 Task: Look for properties with tv facilities.
Action: Mouse moved to (806, 242)
Screenshot: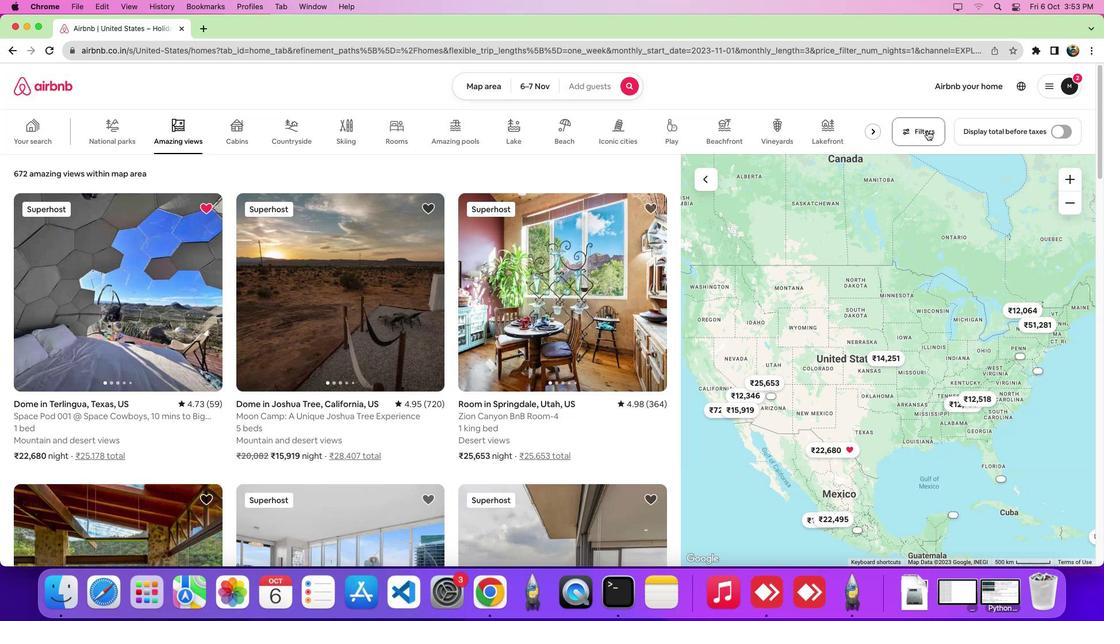 
Action: Mouse pressed left at (806, 242)
Screenshot: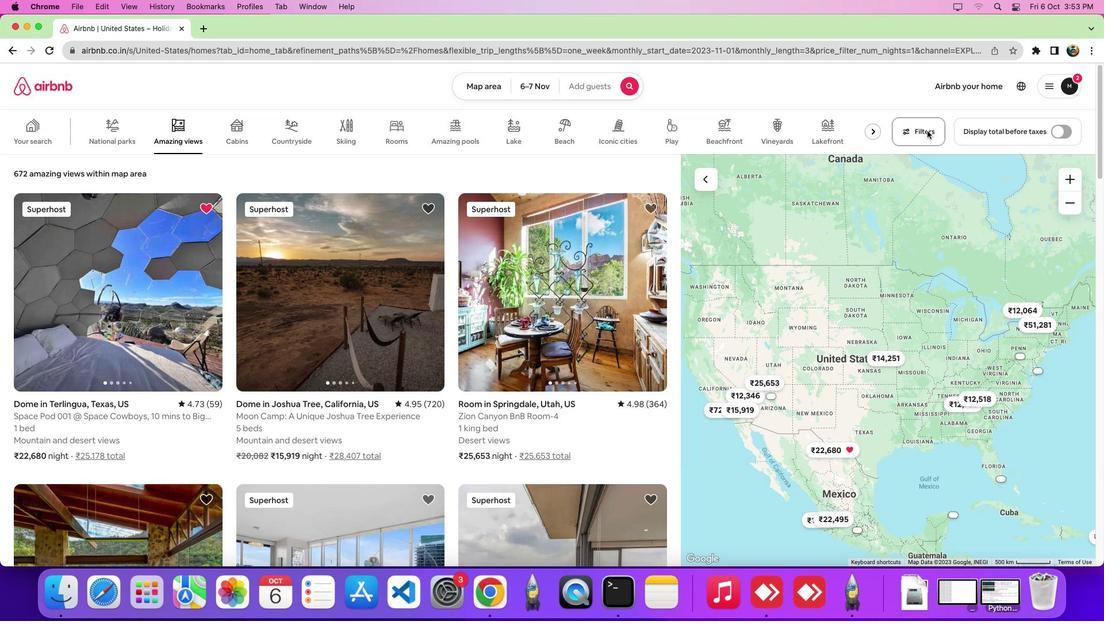 
Action: Mouse moved to (548, 280)
Screenshot: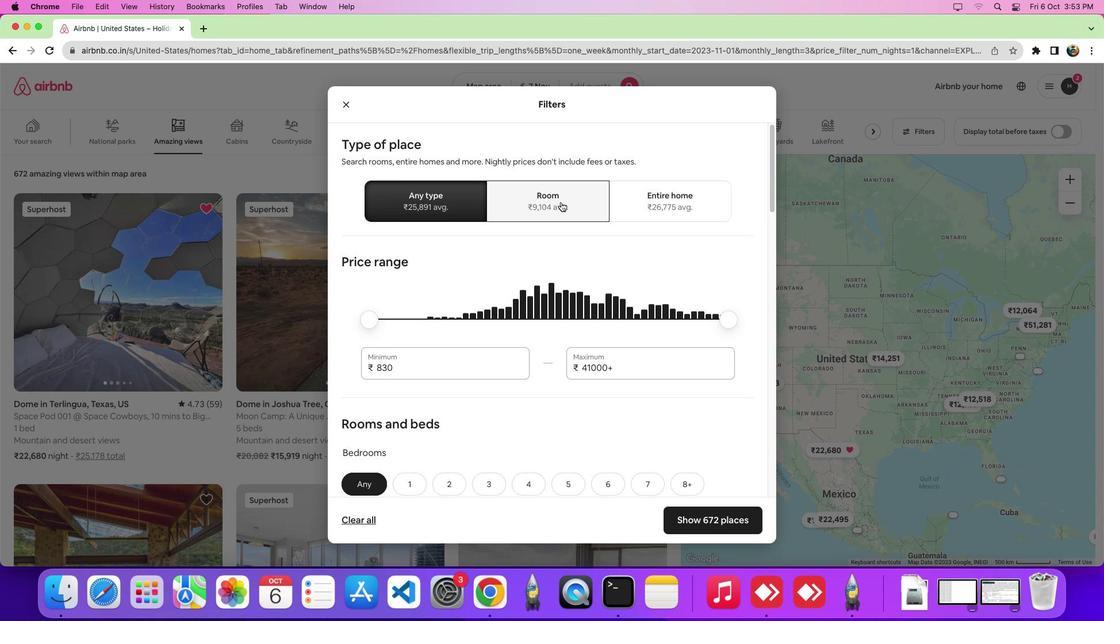 
Action: Mouse pressed left at (548, 280)
Screenshot: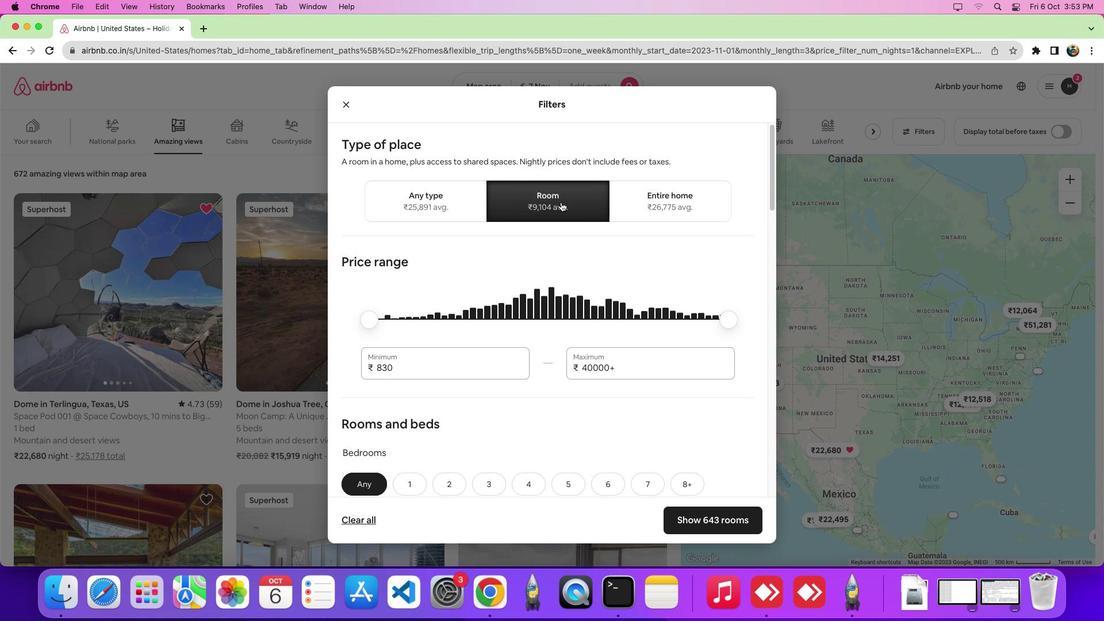 
Action: Mouse moved to (560, 337)
Screenshot: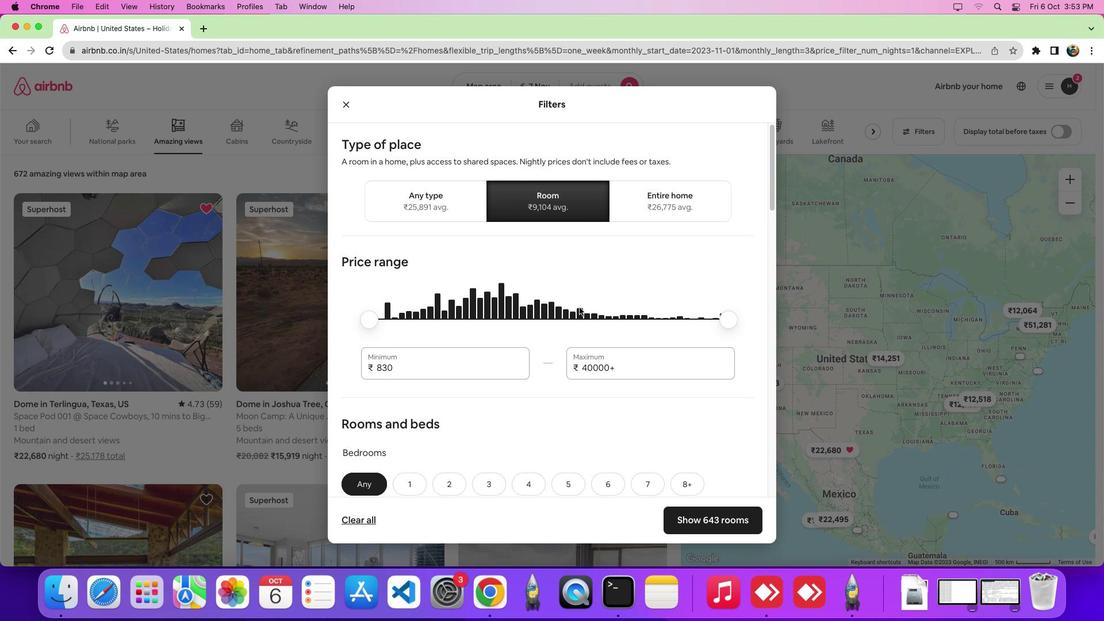 
Action: Mouse scrolled (560, 337) with delta (151, 173)
Screenshot: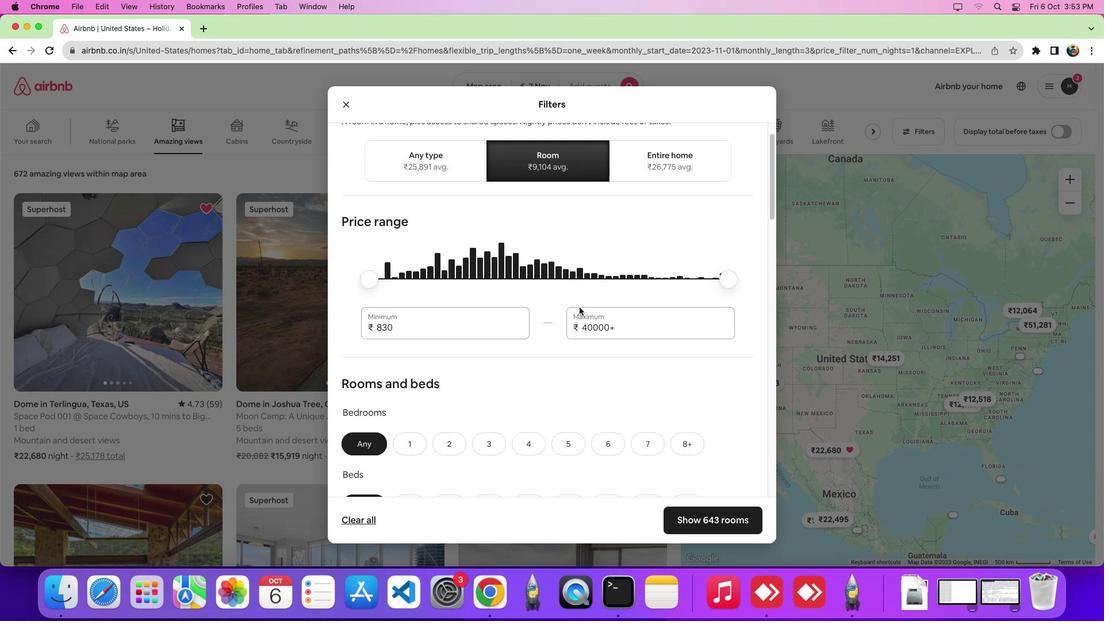 
Action: Mouse scrolled (560, 337) with delta (151, 173)
Screenshot: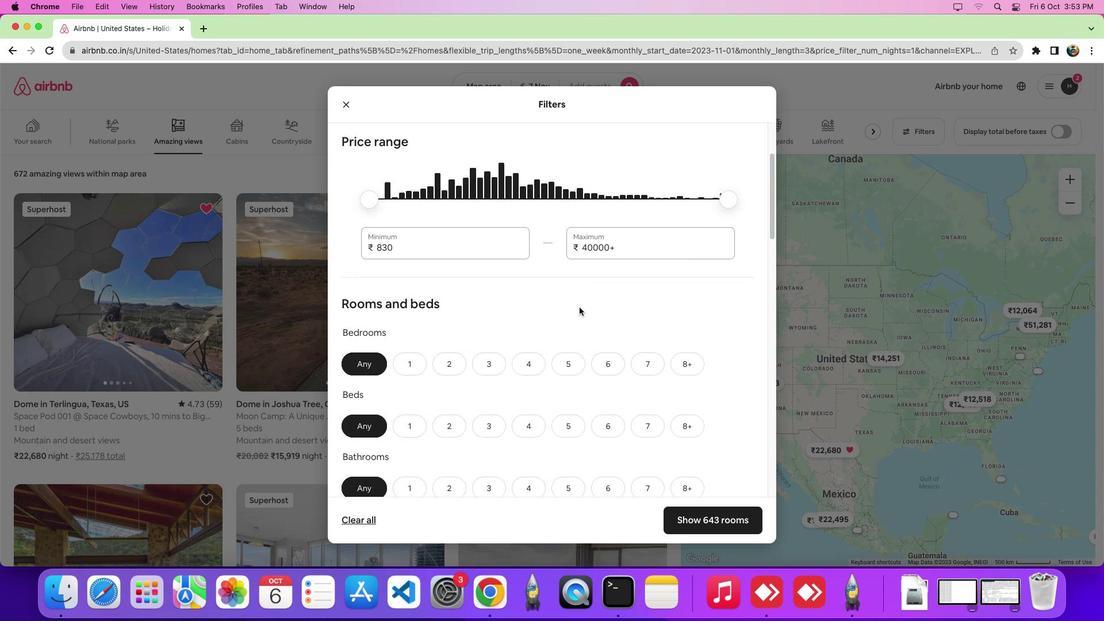 
Action: Mouse scrolled (560, 337) with delta (151, 171)
Screenshot: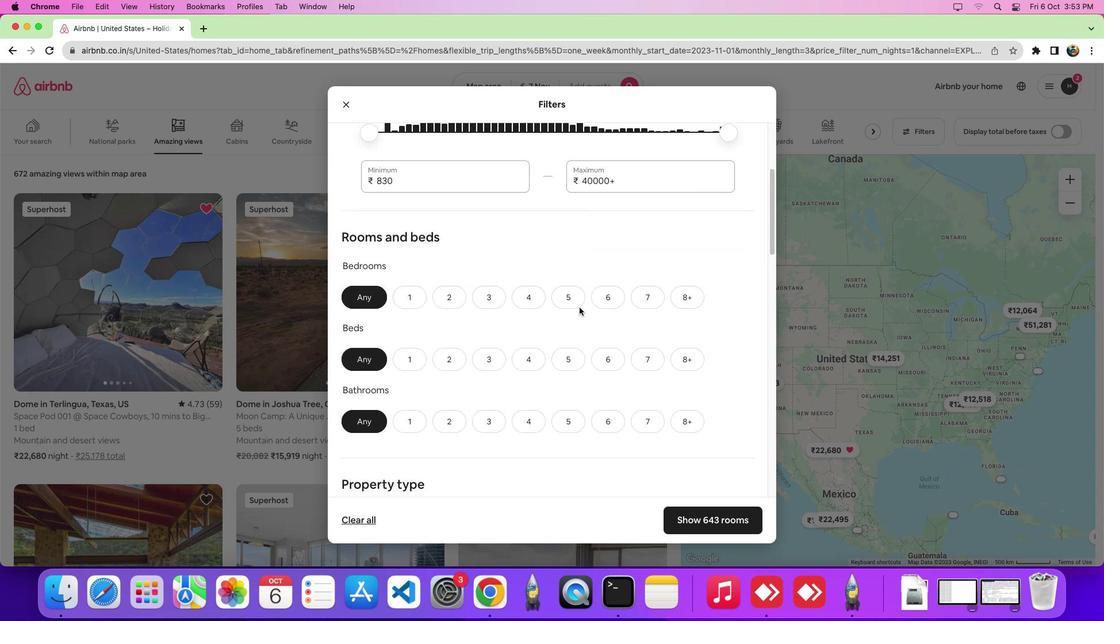 
Action: Mouse scrolled (560, 337) with delta (151, 171)
Screenshot: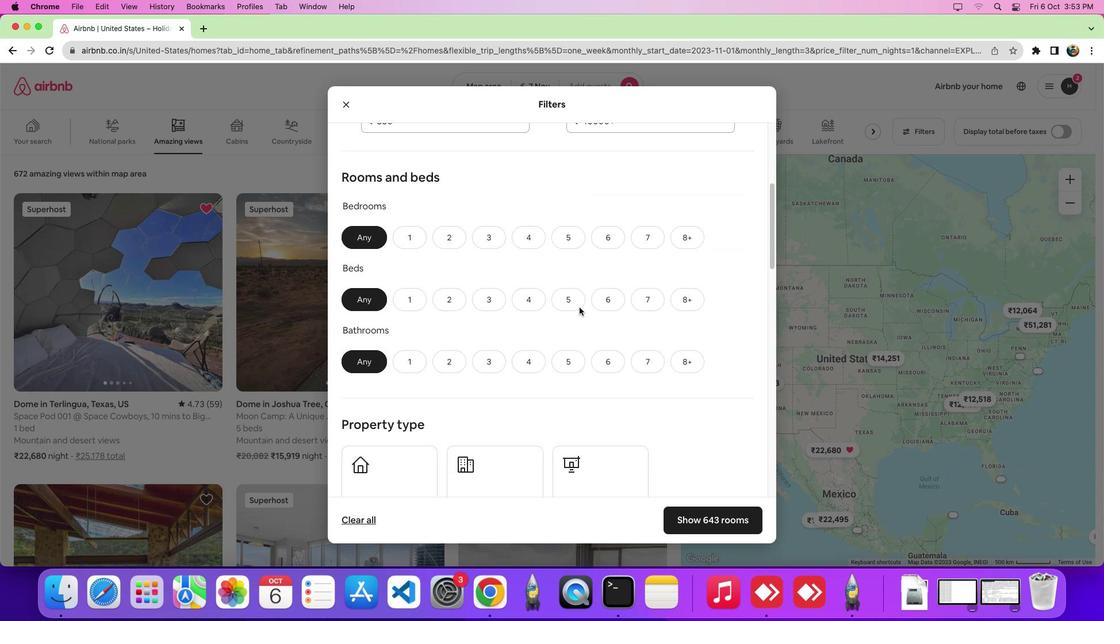 
Action: Mouse scrolled (560, 337) with delta (151, 173)
Screenshot: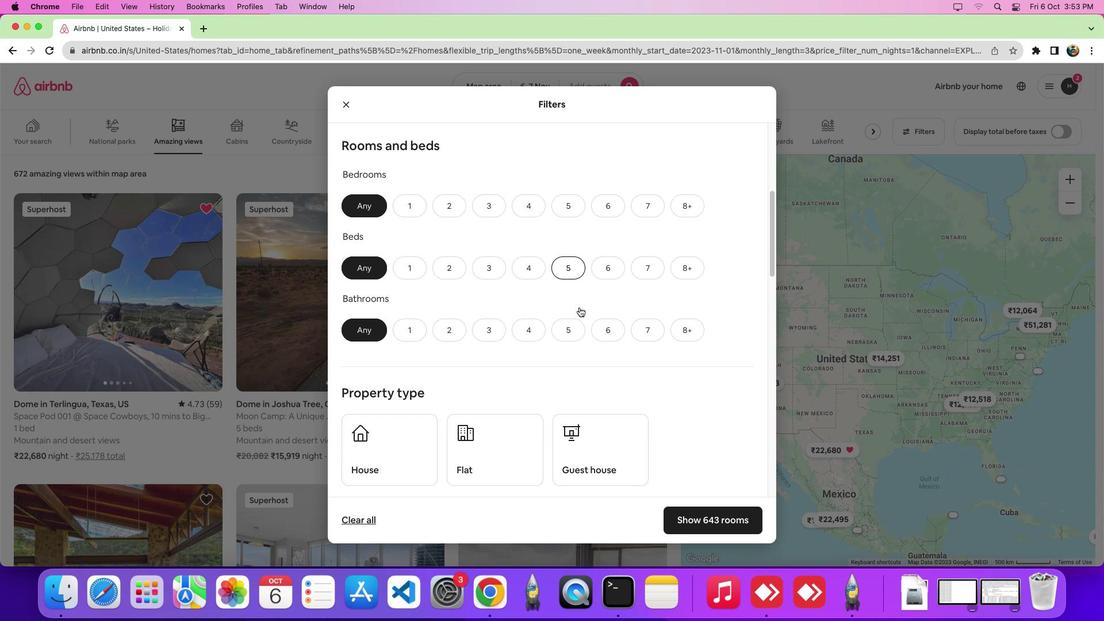 
Action: Mouse scrolled (560, 337) with delta (151, 173)
Screenshot: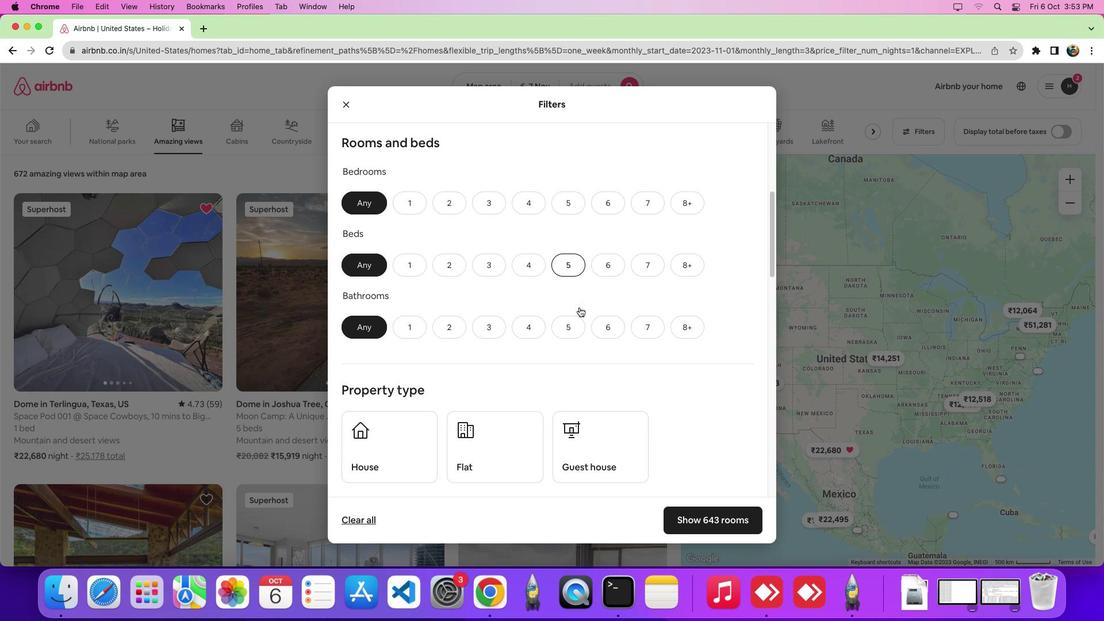 
Action: Mouse scrolled (560, 337) with delta (151, 173)
Screenshot: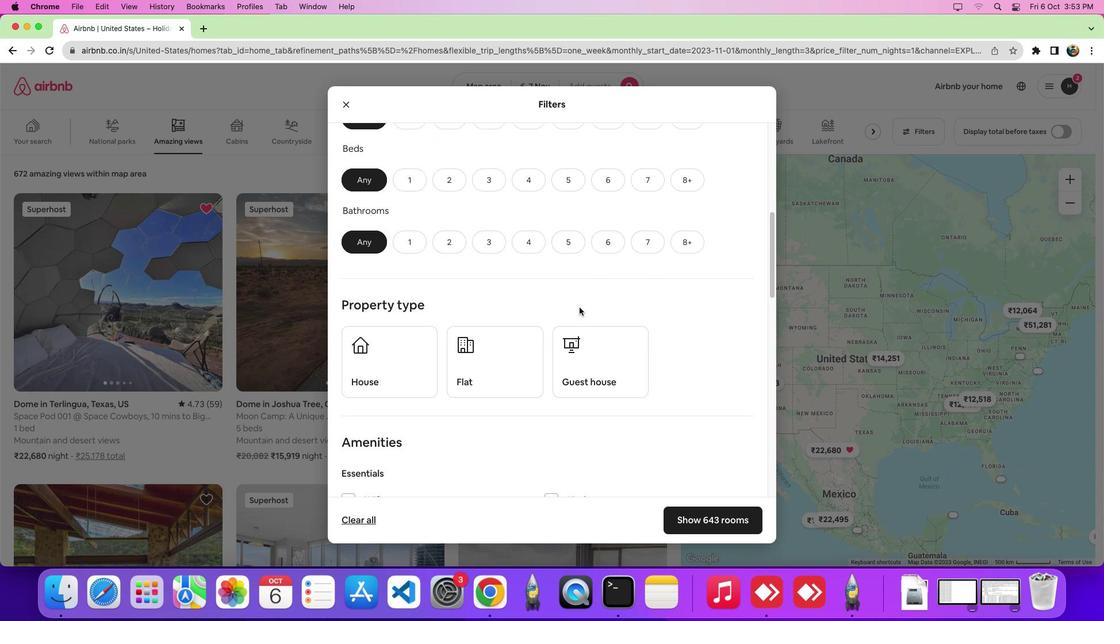 
Action: Mouse scrolled (560, 337) with delta (151, 173)
Screenshot: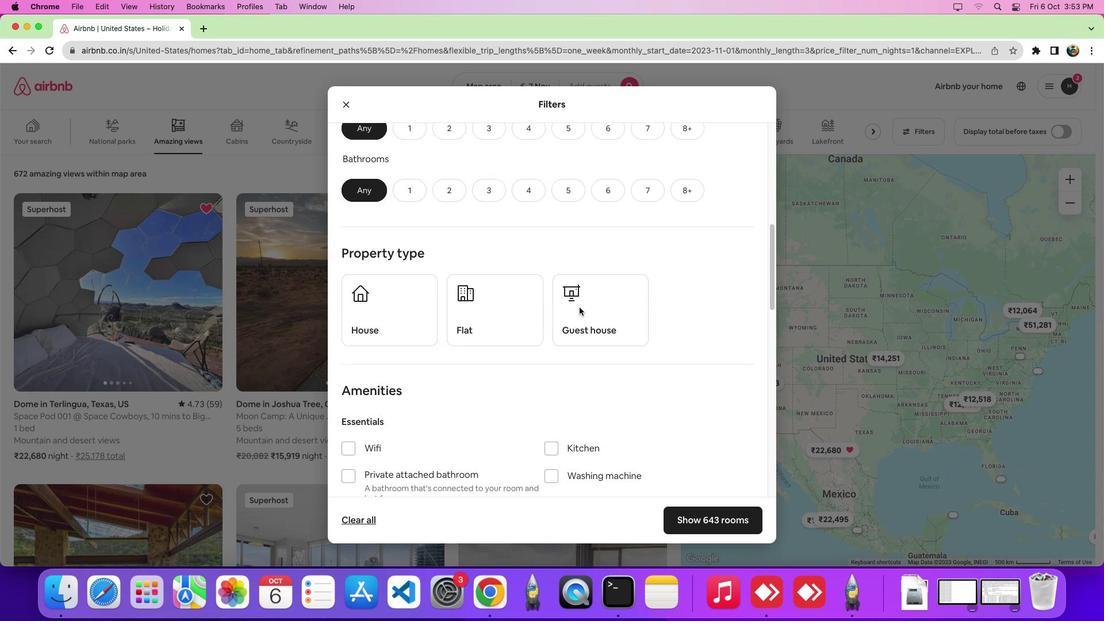 
Action: Mouse scrolled (560, 337) with delta (151, 171)
Screenshot: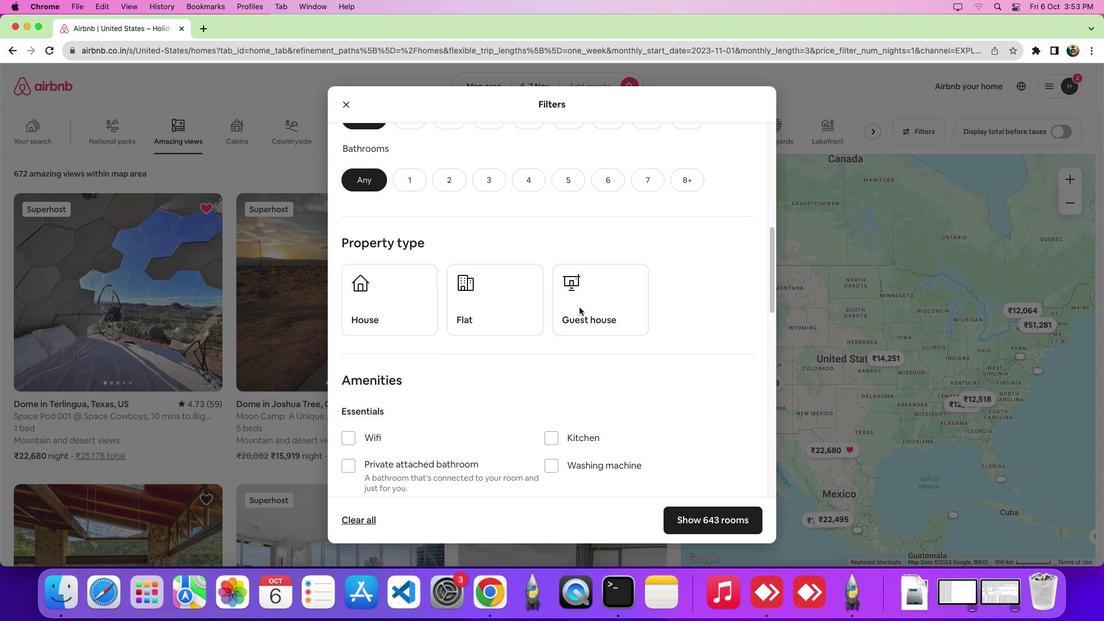 
Action: Mouse scrolled (560, 337) with delta (151, 173)
Screenshot: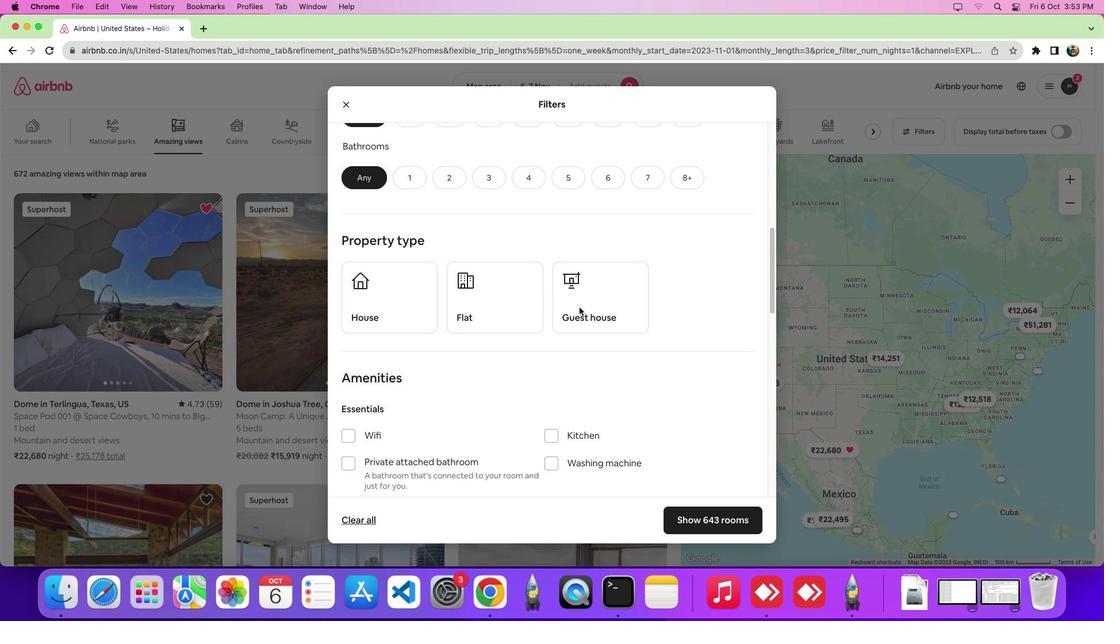 
Action: Mouse scrolled (560, 337) with delta (151, 173)
Screenshot: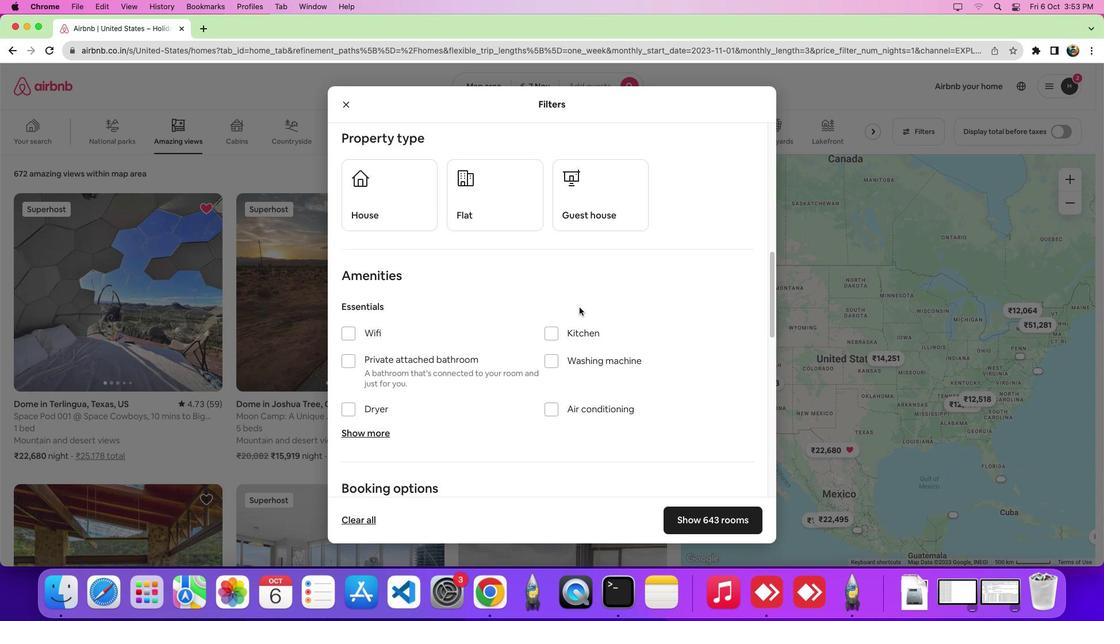 
Action: Mouse scrolled (560, 337) with delta (151, 173)
Screenshot: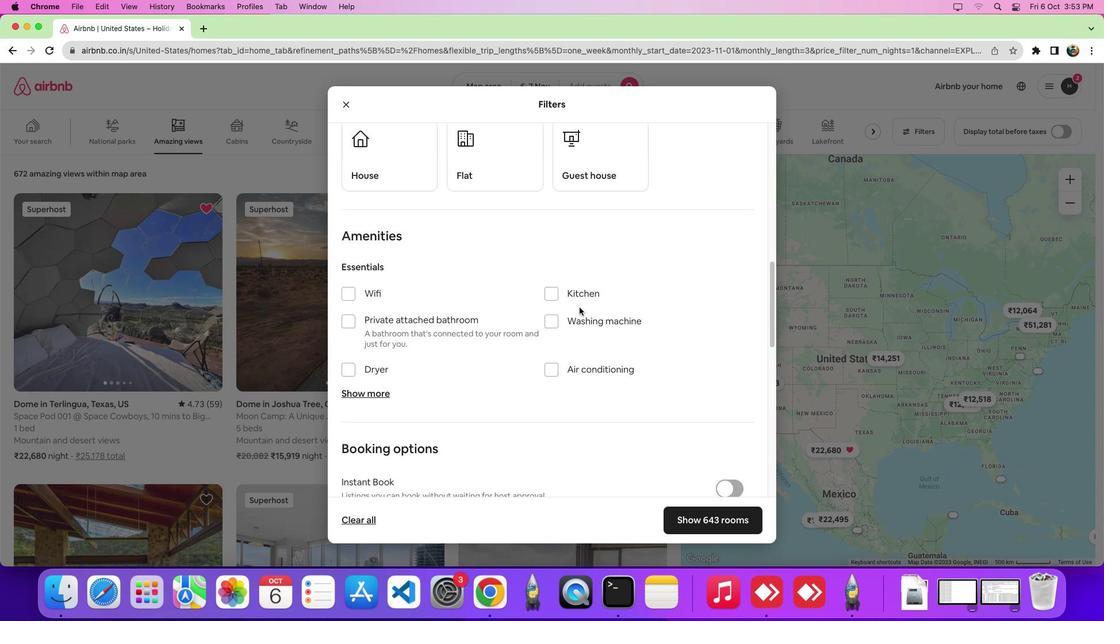 
Action: Mouse scrolled (560, 337) with delta (151, 171)
Screenshot: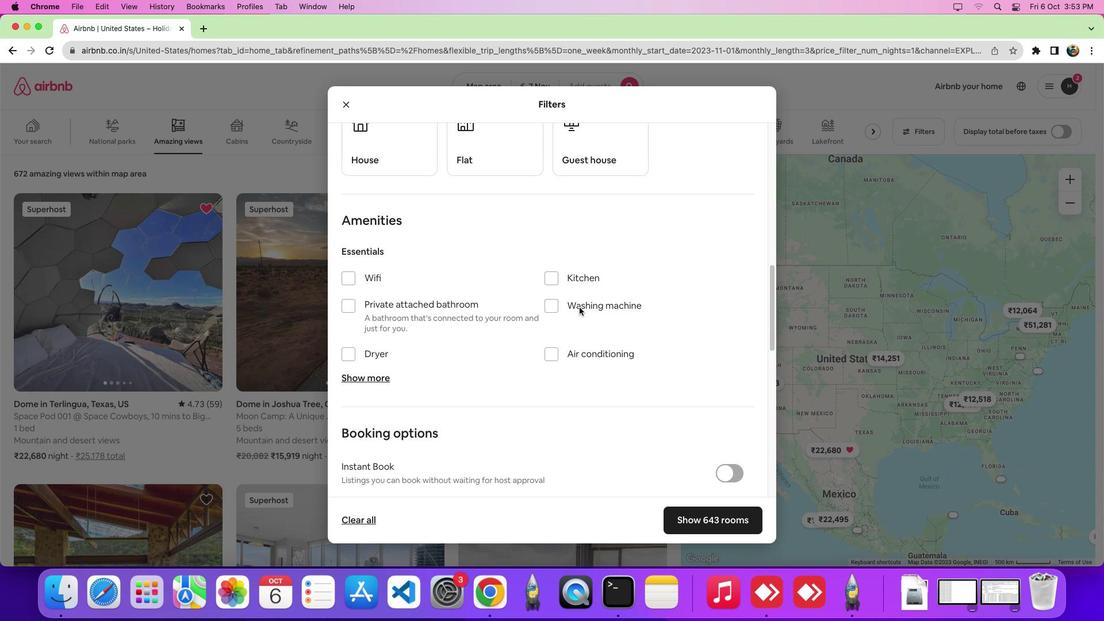 
Action: Mouse moved to (406, 375)
Screenshot: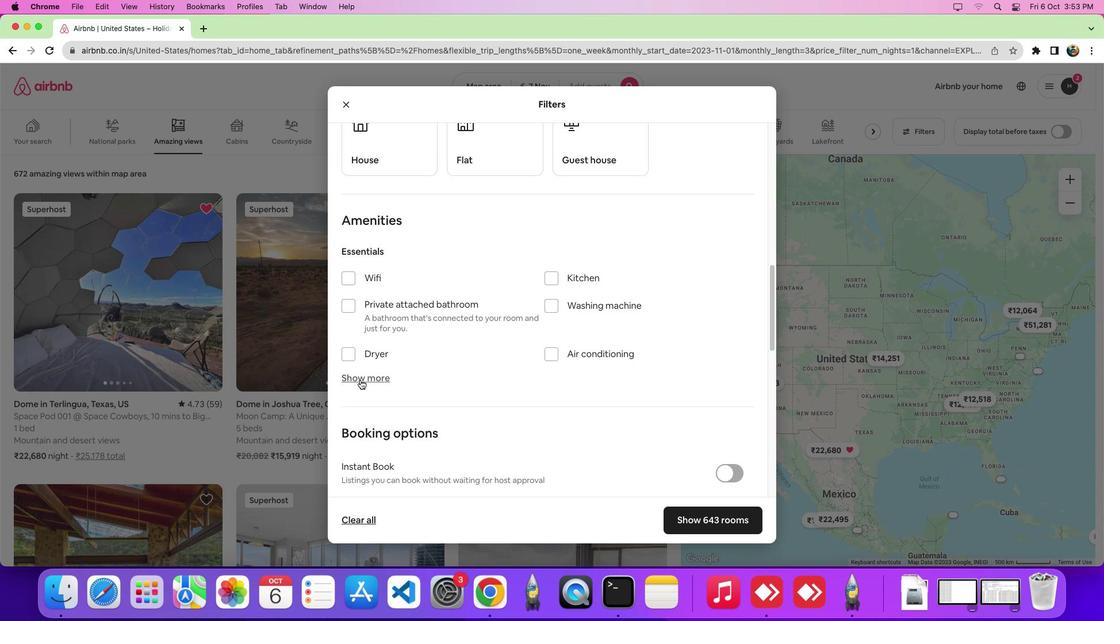 
Action: Mouse pressed left at (406, 375)
Screenshot: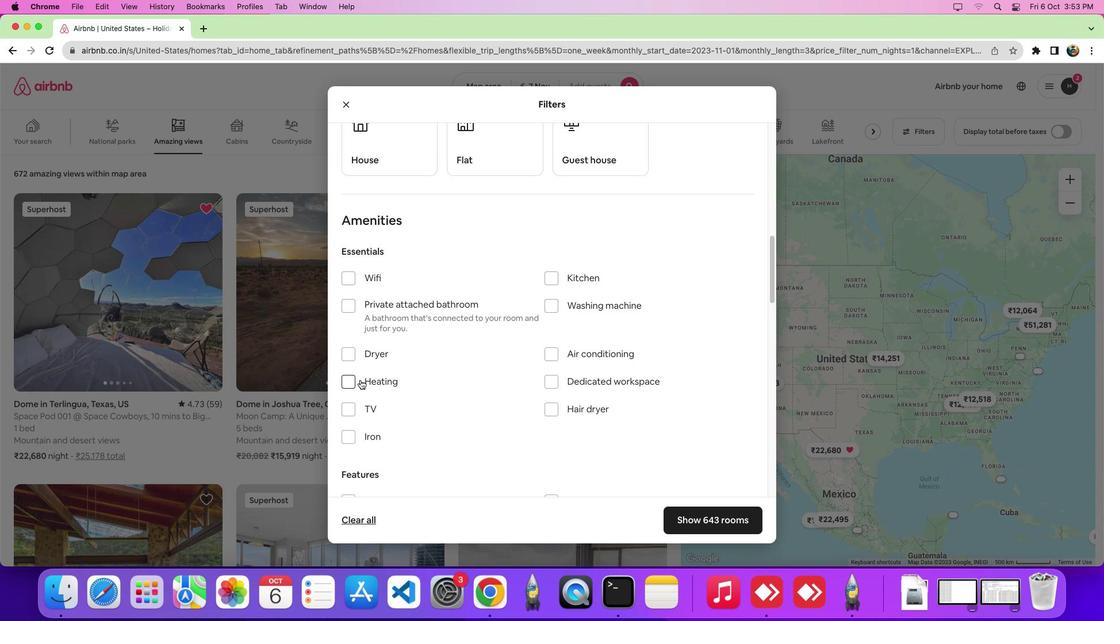 
Action: Mouse moved to (498, 376)
Screenshot: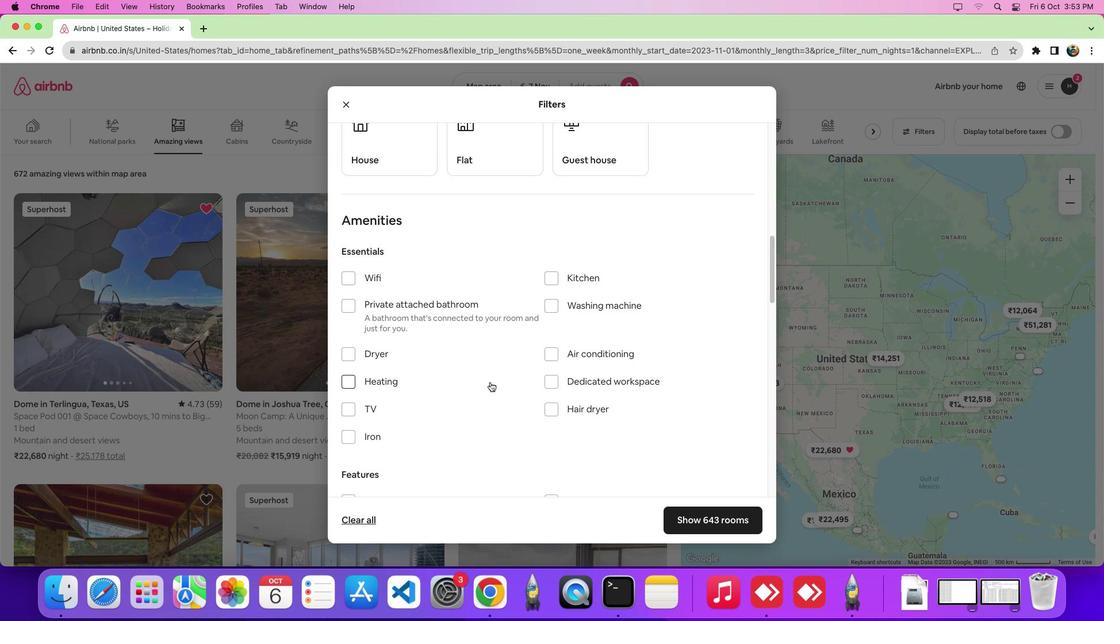 
Action: Mouse scrolled (498, 376) with delta (151, 173)
Screenshot: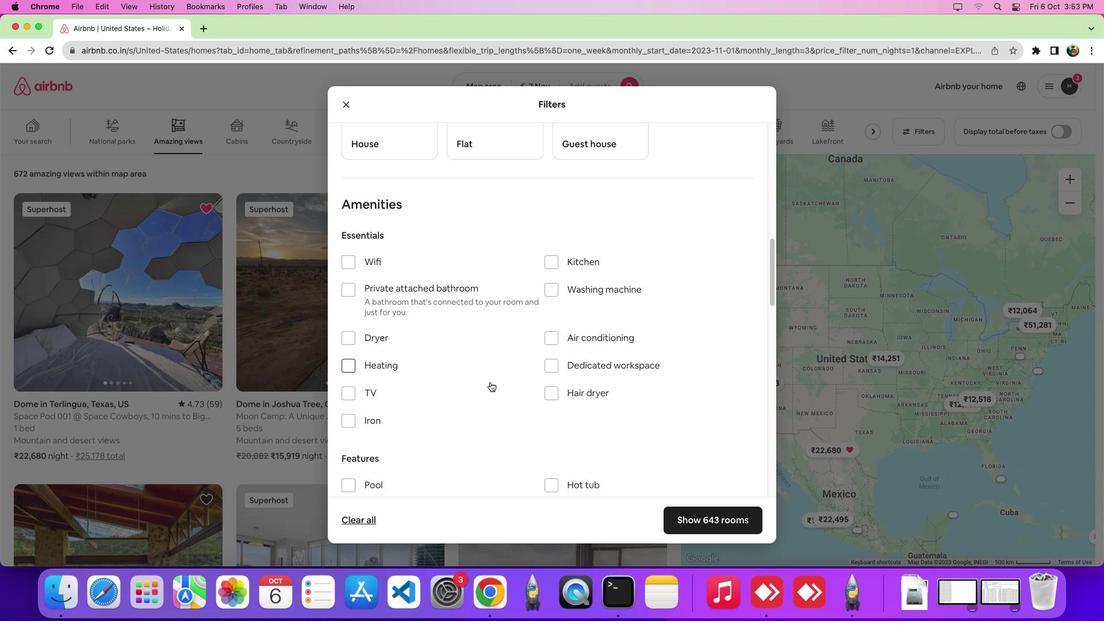 
Action: Mouse scrolled (498, 376) with delta (151, 173)
Screenshot: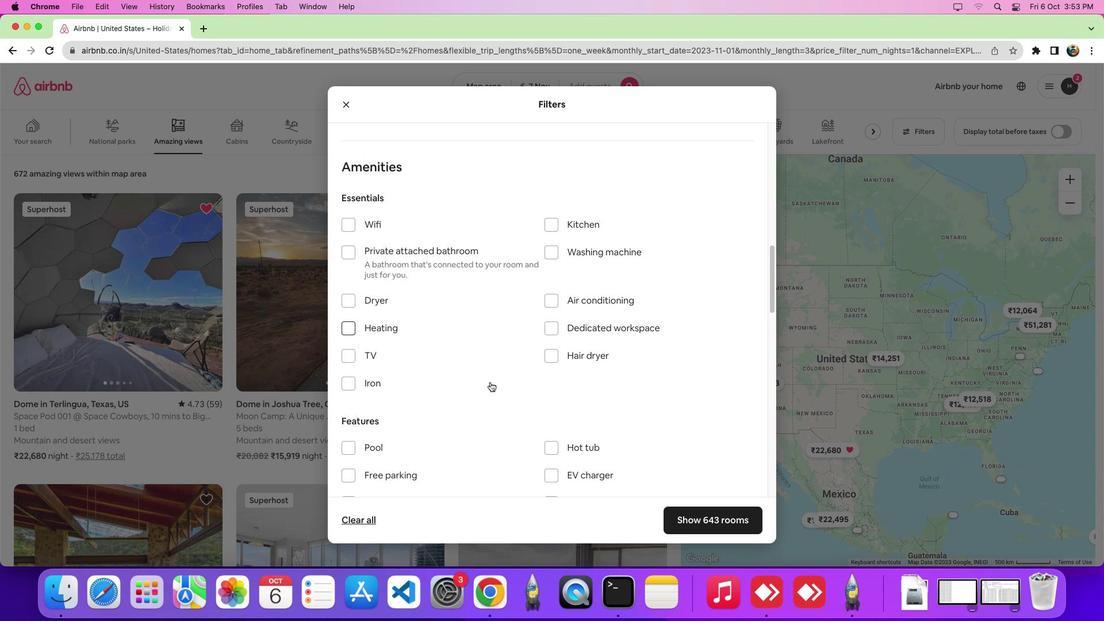 
Action: Mouse scrolled (498, 376) with delta (151, 172)
Screenshot: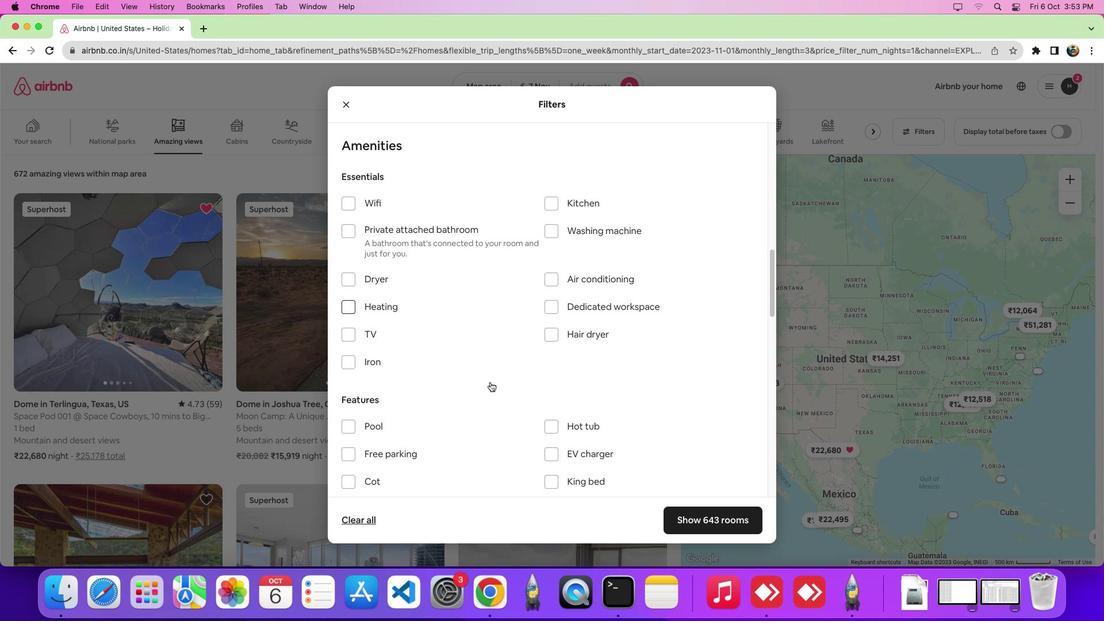 
Action: Mouse scrolled (498, 376) with delta (151, 173)
Screenshot: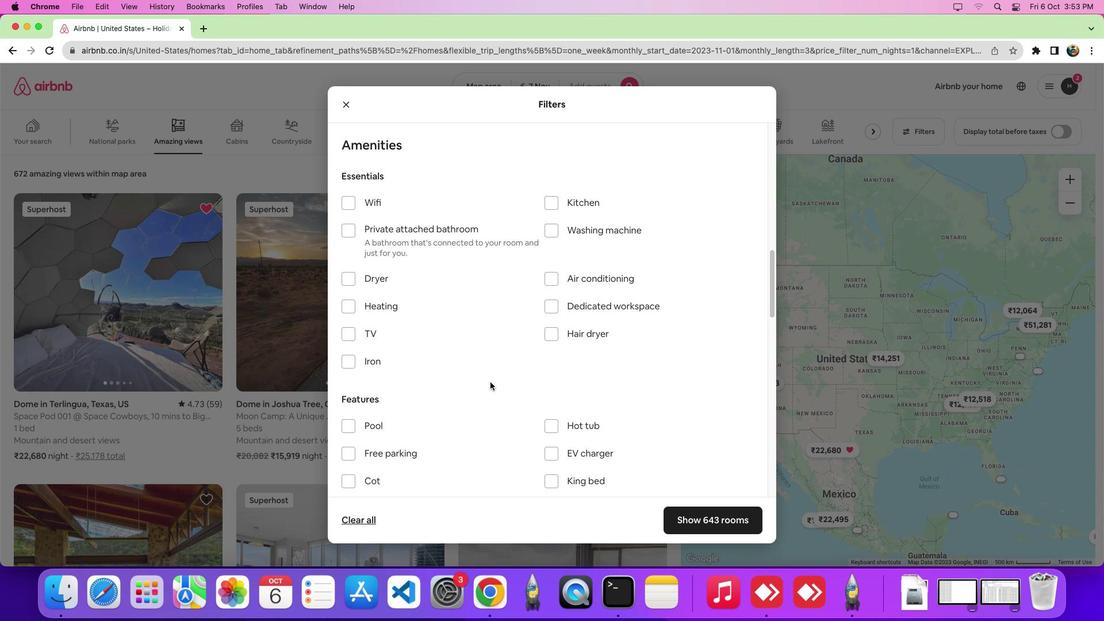 
Action: Mouse moved to (395, 352)
Screenshot: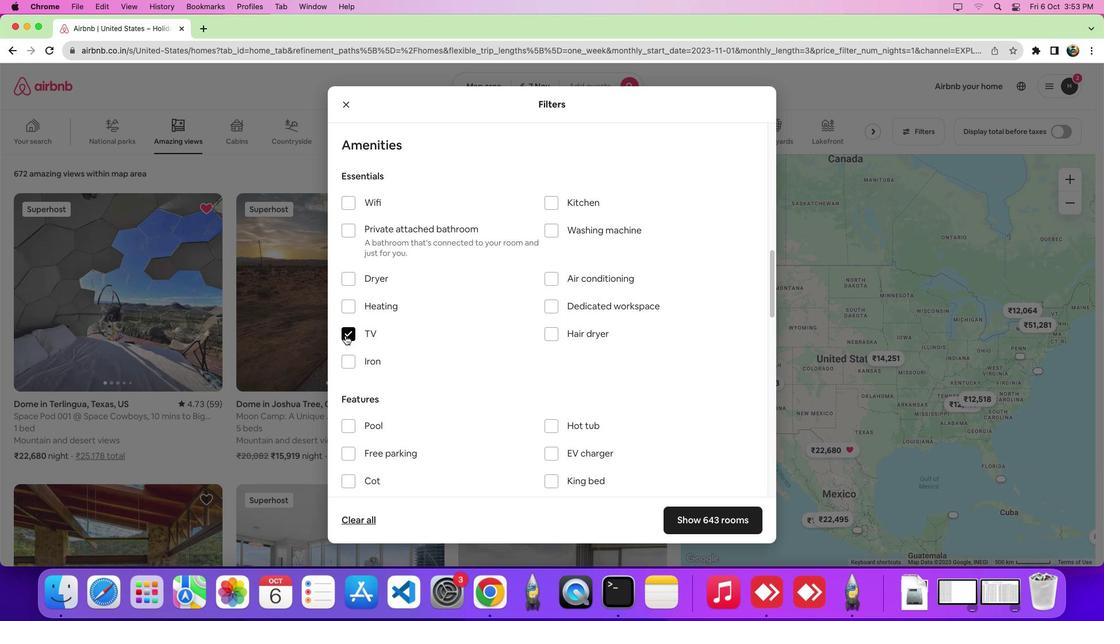 
Action: Mouse pressed left at (395, 352)
Screenshot: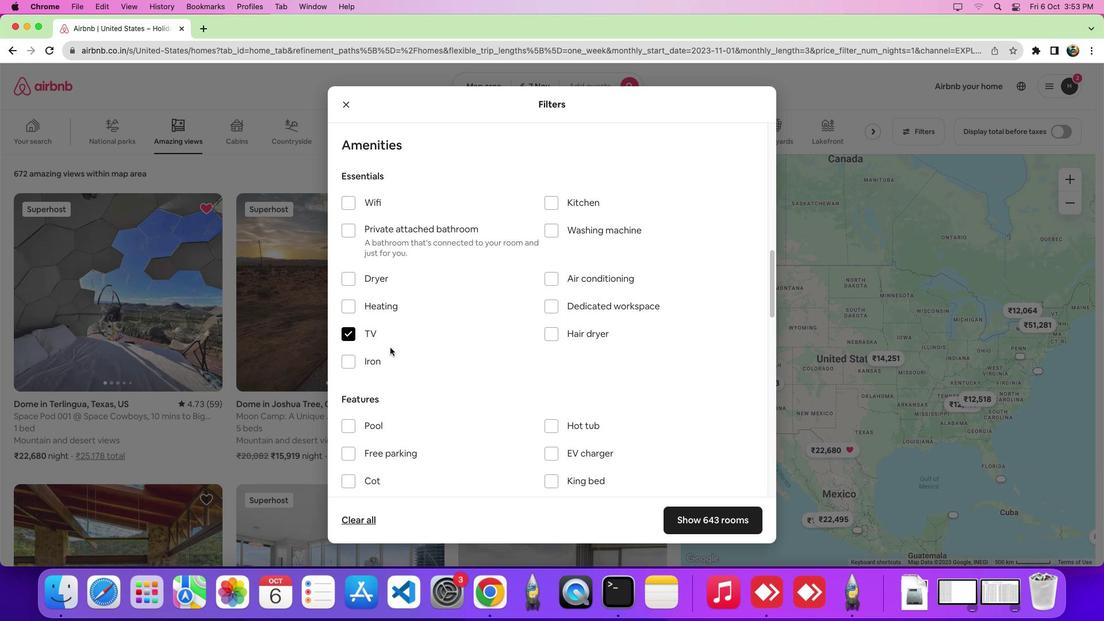 
Action: Mouse moved to (664, 449)
Screenshot: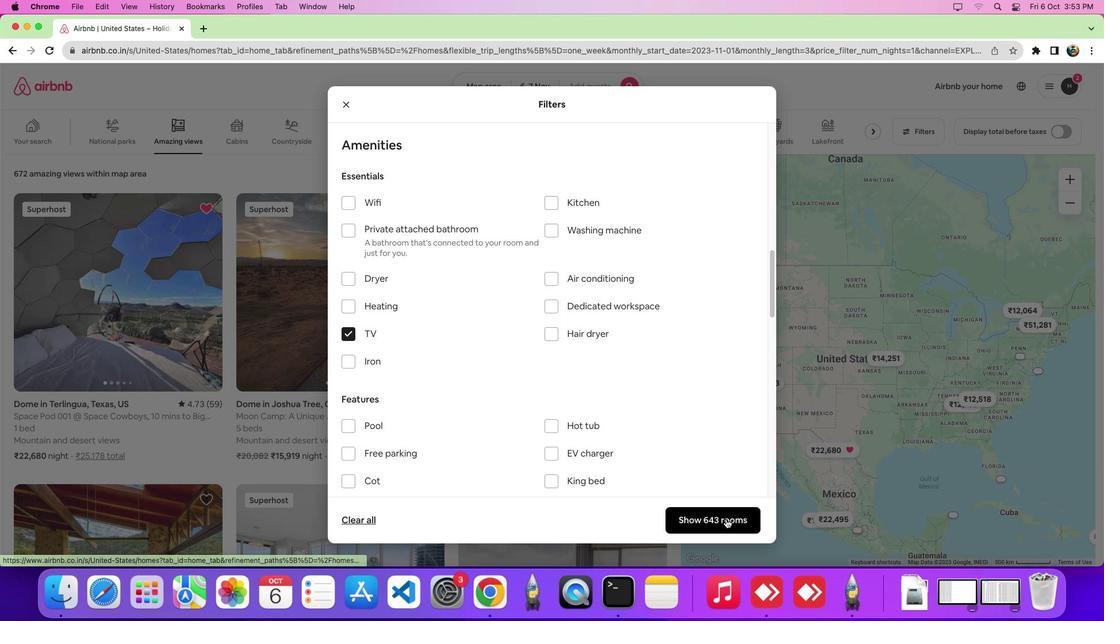 
Action: Mouse pressed left at (664, 449)
Screenshot: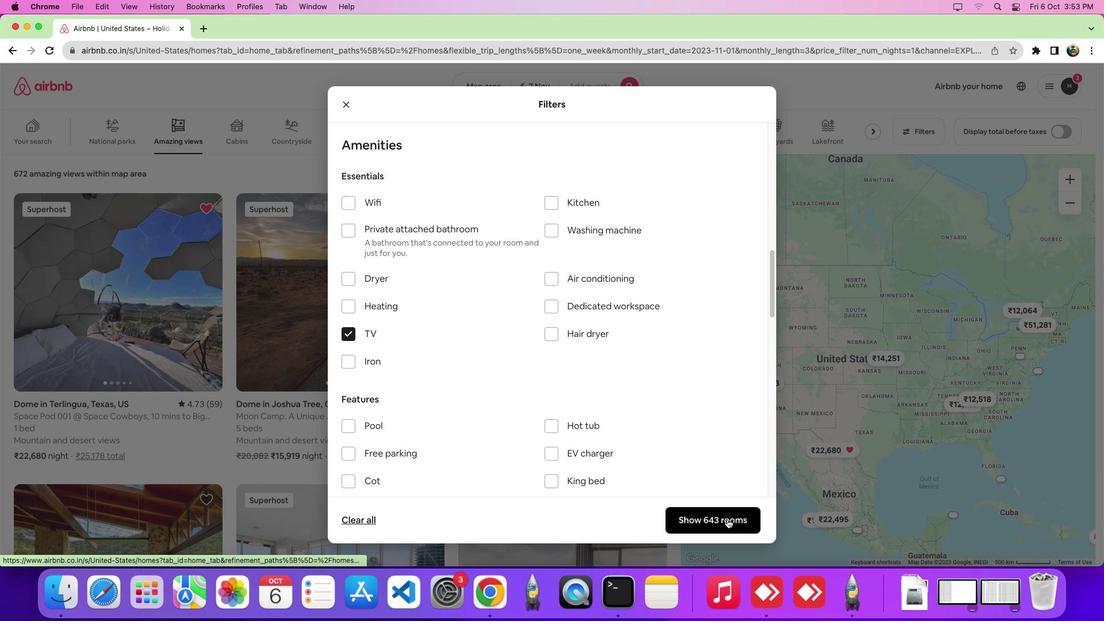 
Action: Mouse moved to (546, 361)
Screenshot: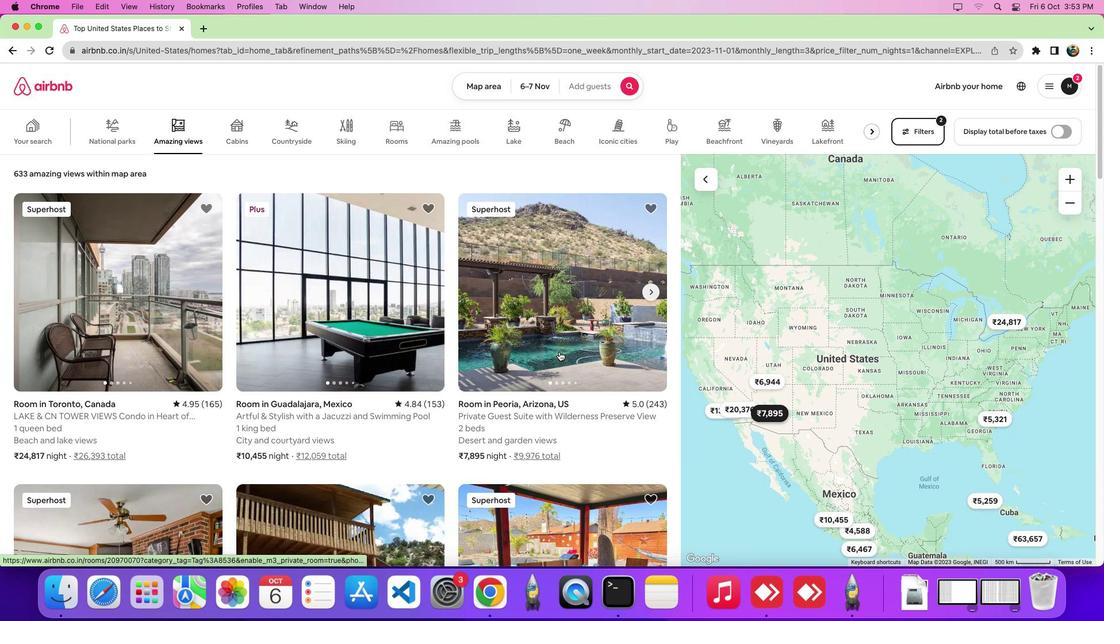 
